 Task: Sort the products in the category "Prenatal Vitamins" by price (lowest first).
Action: Mouse moved to (283, 135)
Screenshot: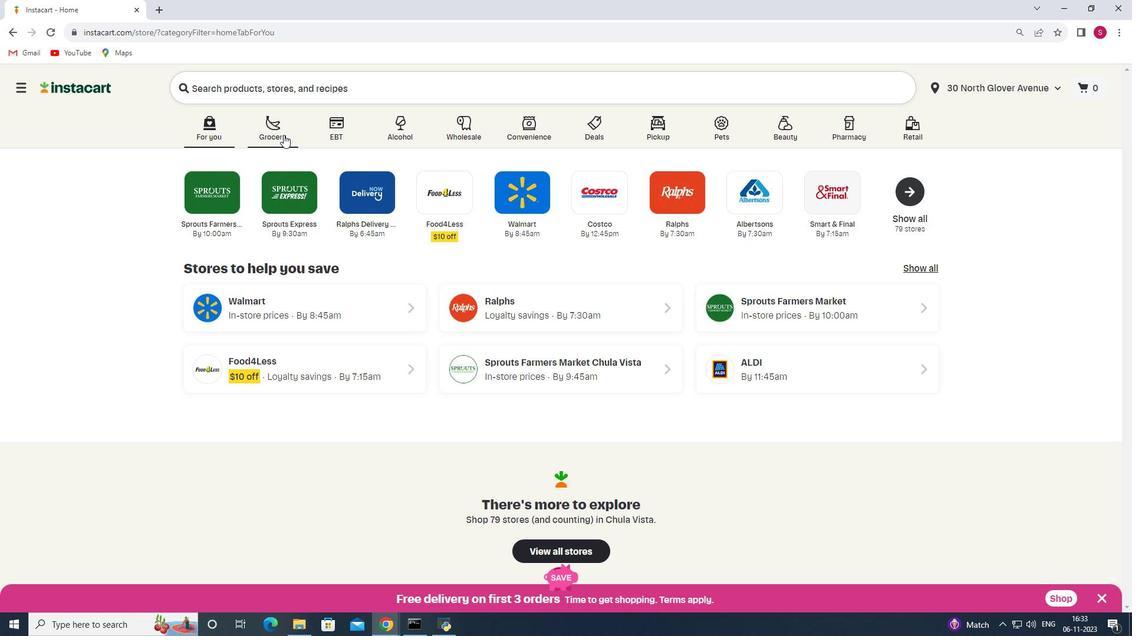 
Action: Mouse pressed left at (283, 135)
Screenshot: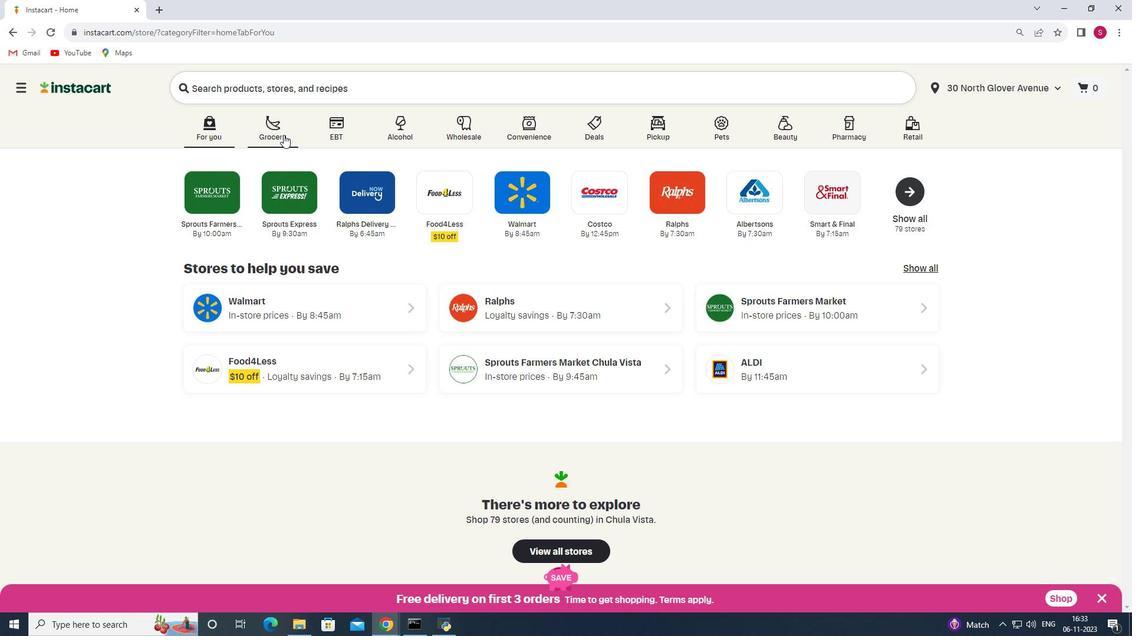 
Action: Mouse moved to (309, 334)
Screenshot: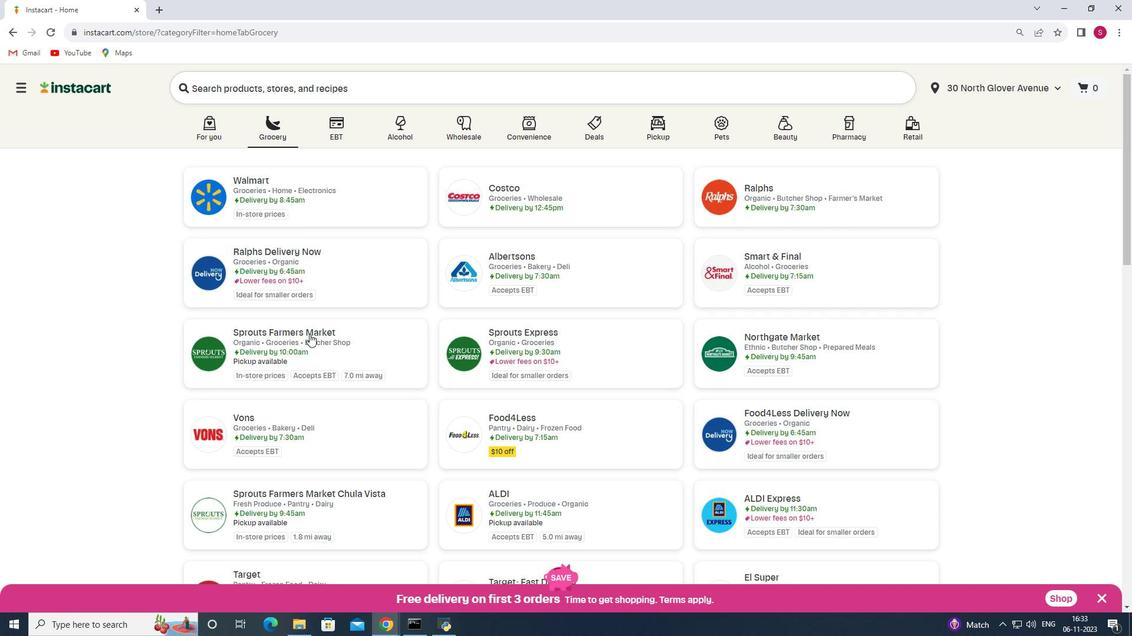 
Action: Mouse pressed left at (309, 334)
Screenshot: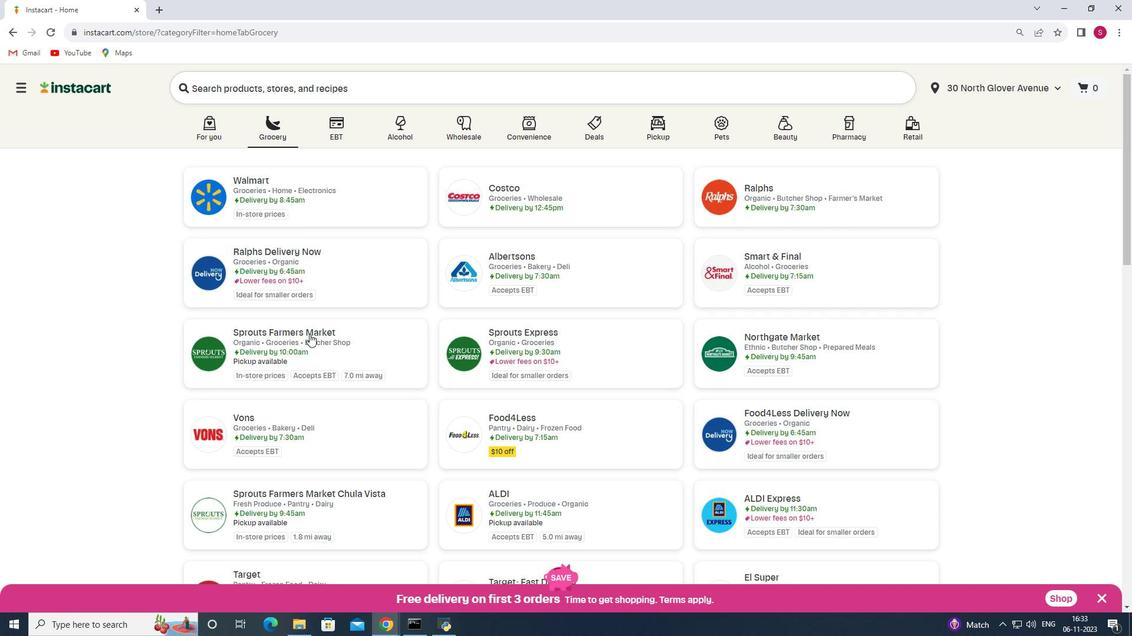 
Action: Mouse moved to (95, 362)
Screenshot: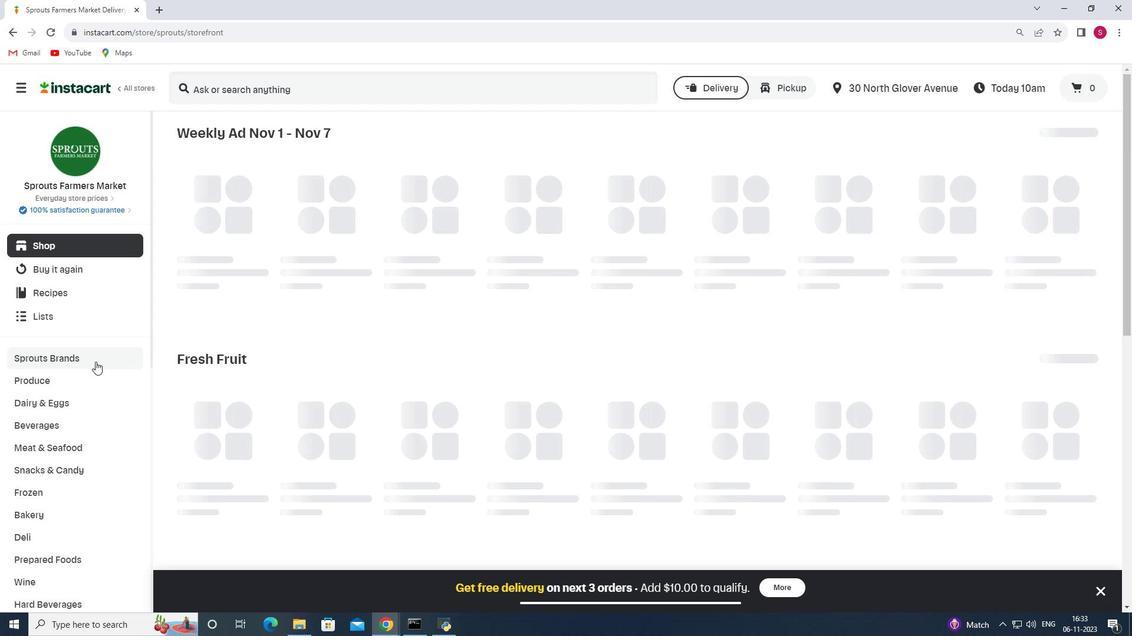 
Action: Mouse scrolled (95, 361) with delta (0, 0)
Screenshot: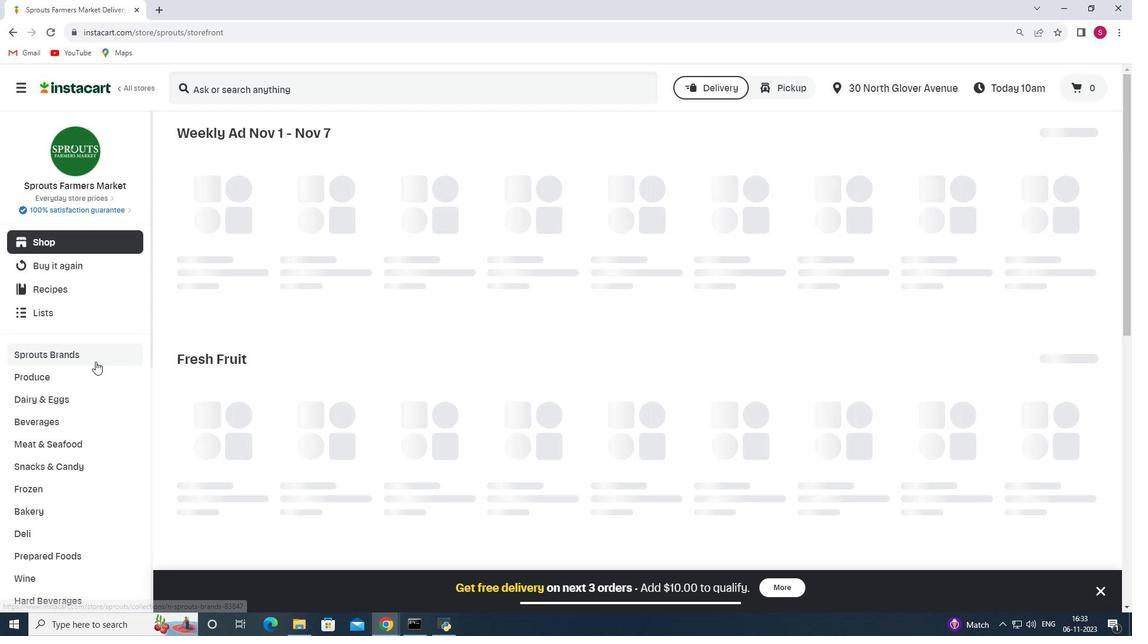 
Action: Mouse scrolled (95, 361) with delta (0, 0)
Screenshot: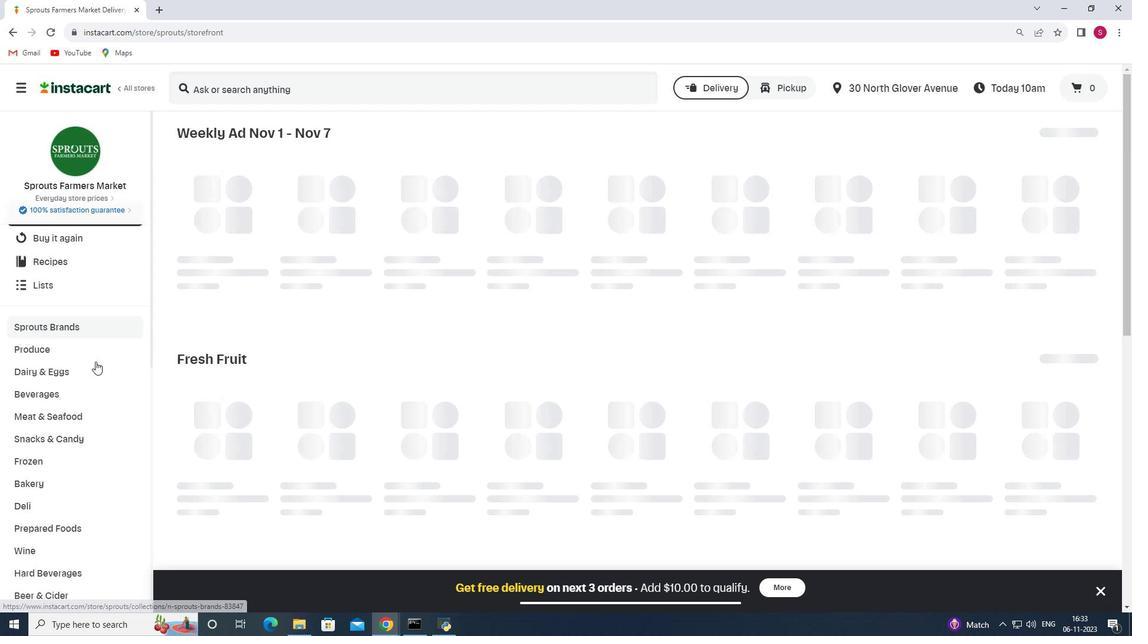 
Action: Mouse scrolled (95, 361) with delta (0, 0)
Screenshot: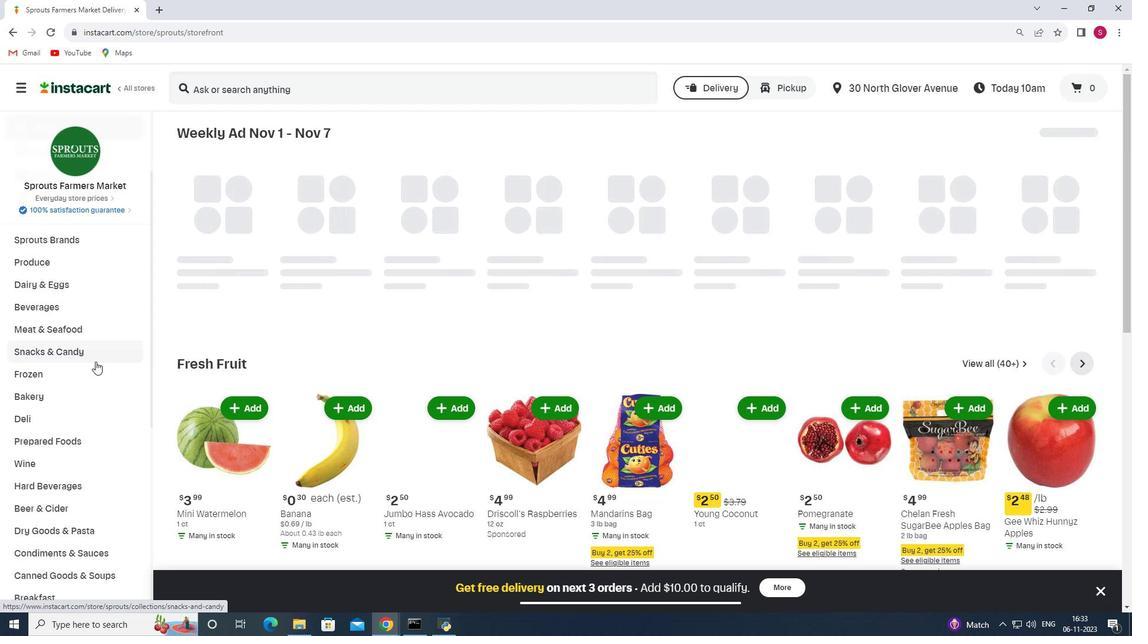 
Action: Mouse scrolled (95, 361) with delta (0, 0)
Screenshot: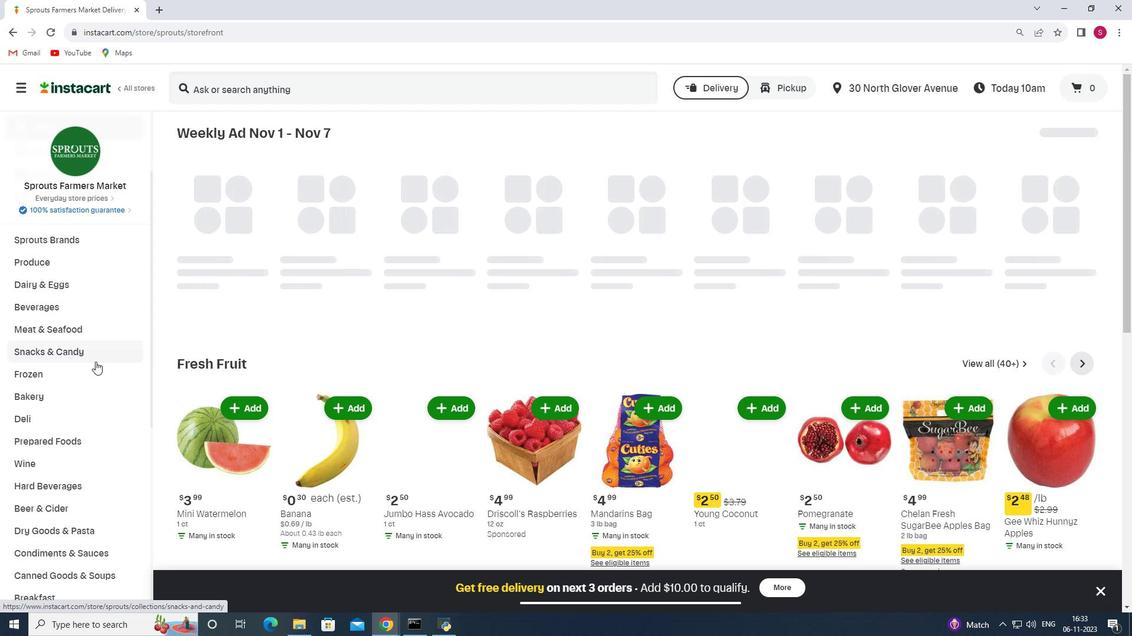 
Action: Mouse scrolled (95, 361) with delta (0, 0)
Screenshot: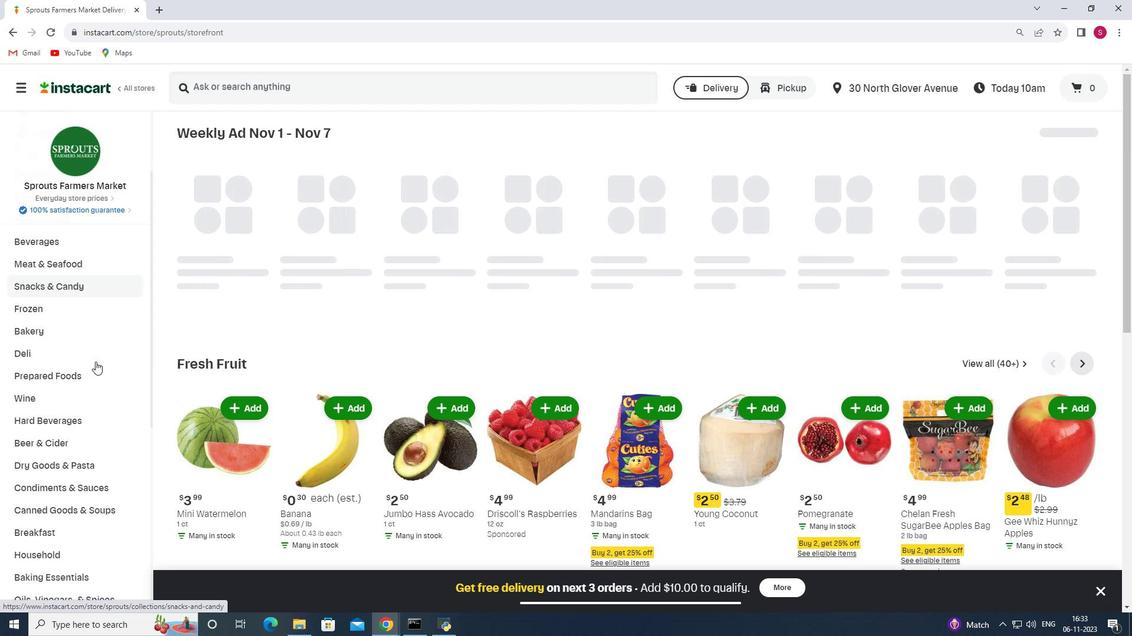
Action: Mouse scrolled (95, 361) with delta (0, 0)
Screenshot: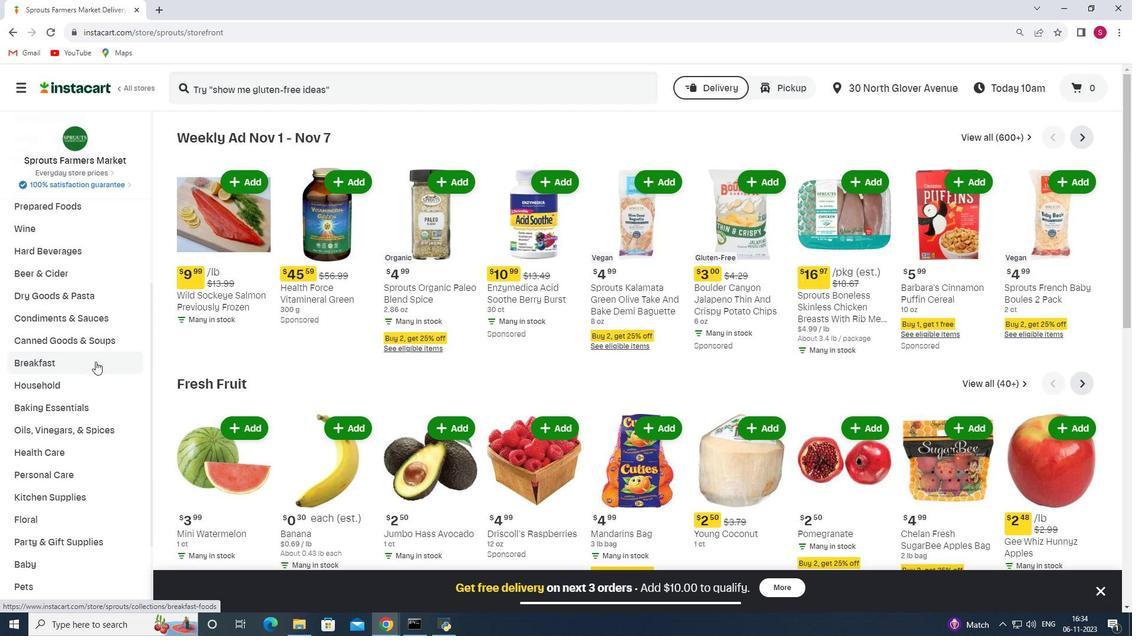 
Action: Mouse moved to (58, 448)
Screenshot: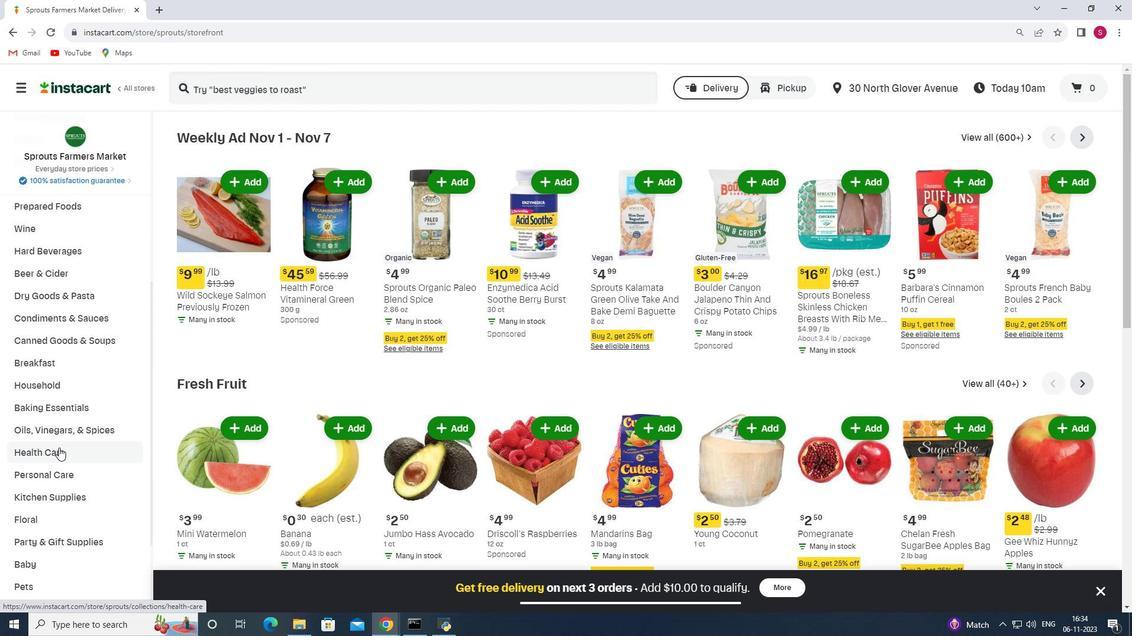 
Action: Mouse pressed left at (58, 448)
Screenshot: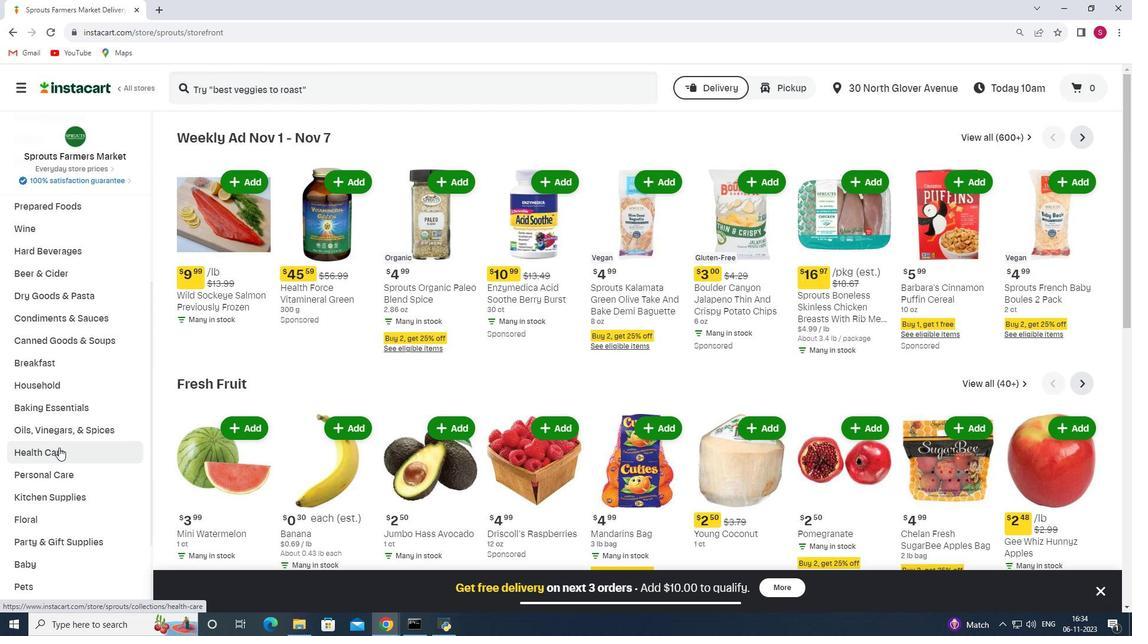 
Action: Mouse moved to (431, 165)
Screenshot: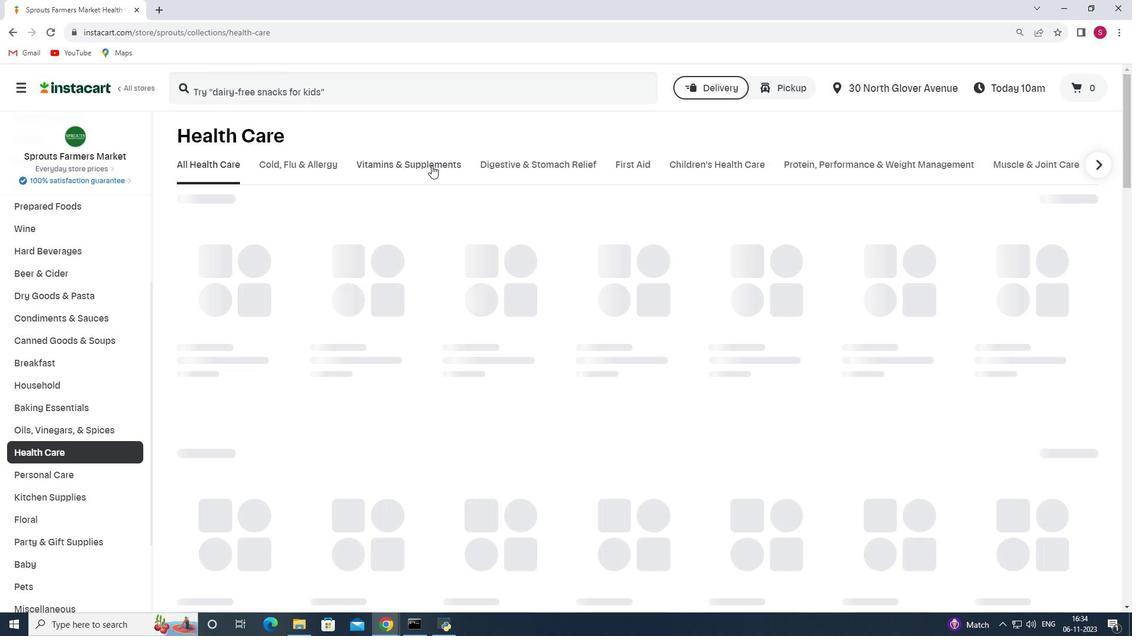 
Action: Mouse pressed left at (431, 165)
Screenshot: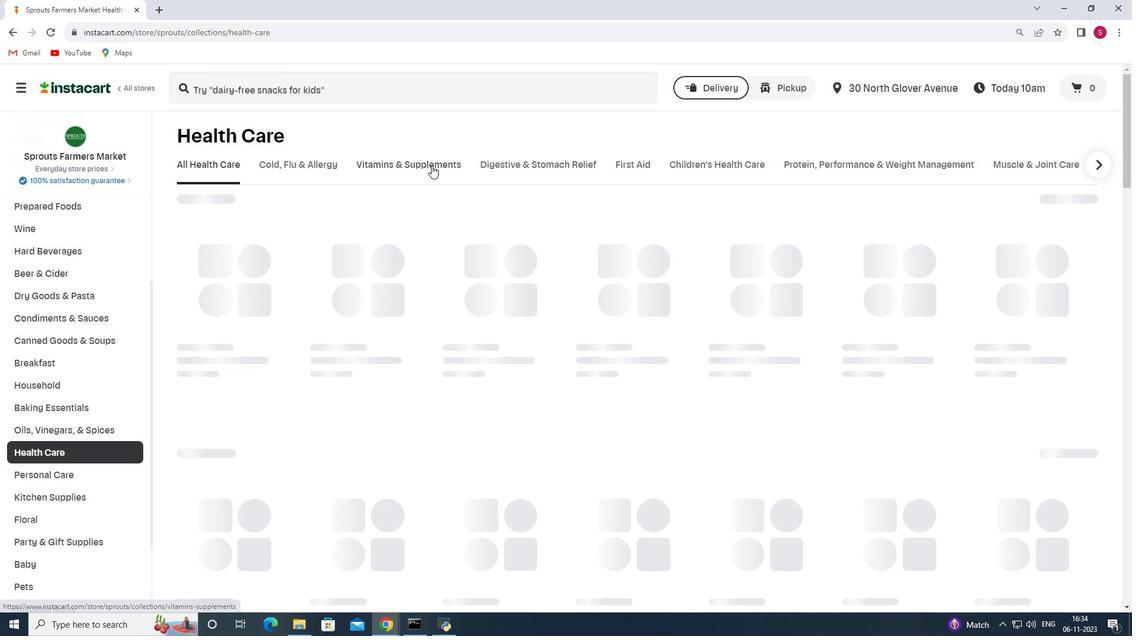 
Action: Mouse moved to (1094, 211)
Screenshot: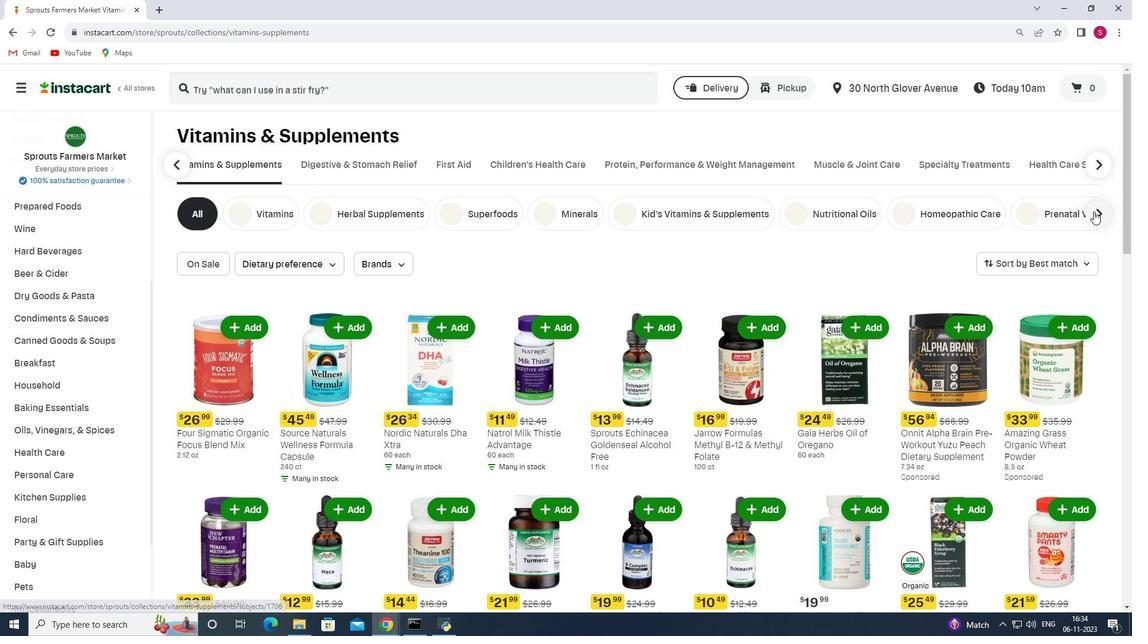 
Action: Mouse pressed left at (1094, 211)
Screenshot: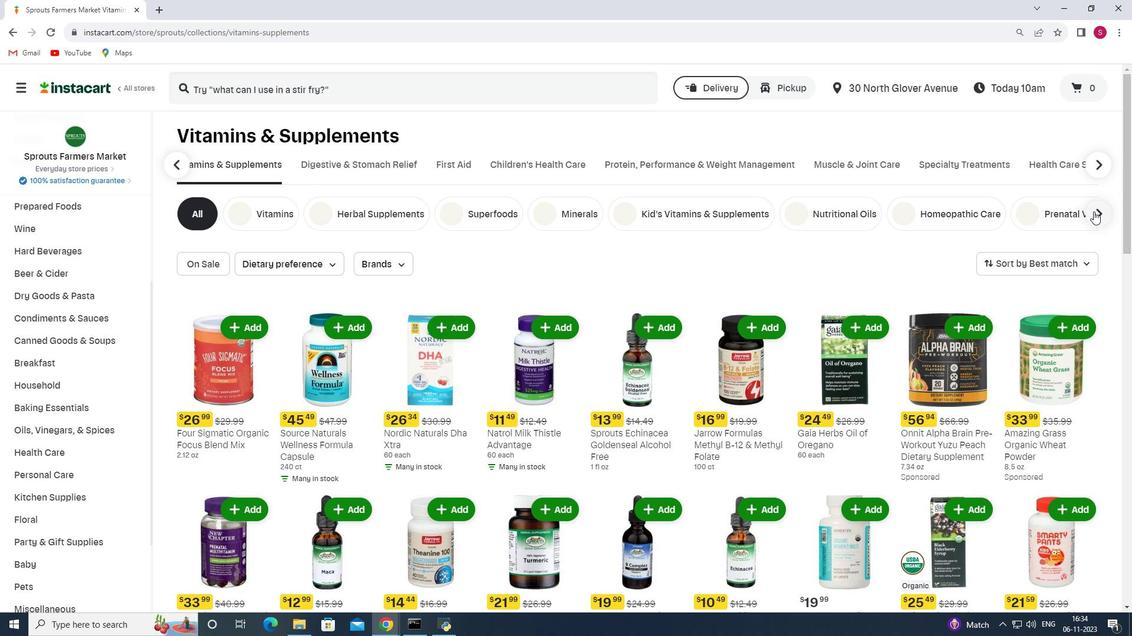 
Action: Mouse moved to (439, 220)
Screenshot: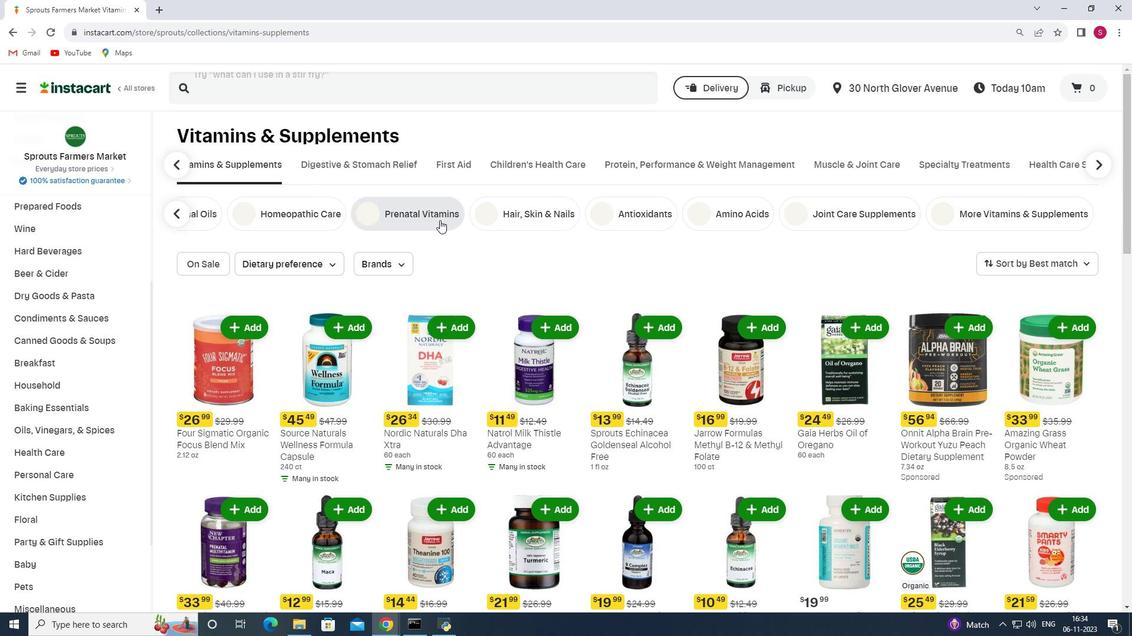 
Action: Mouse pressed left at (439, 220)
Screenshot: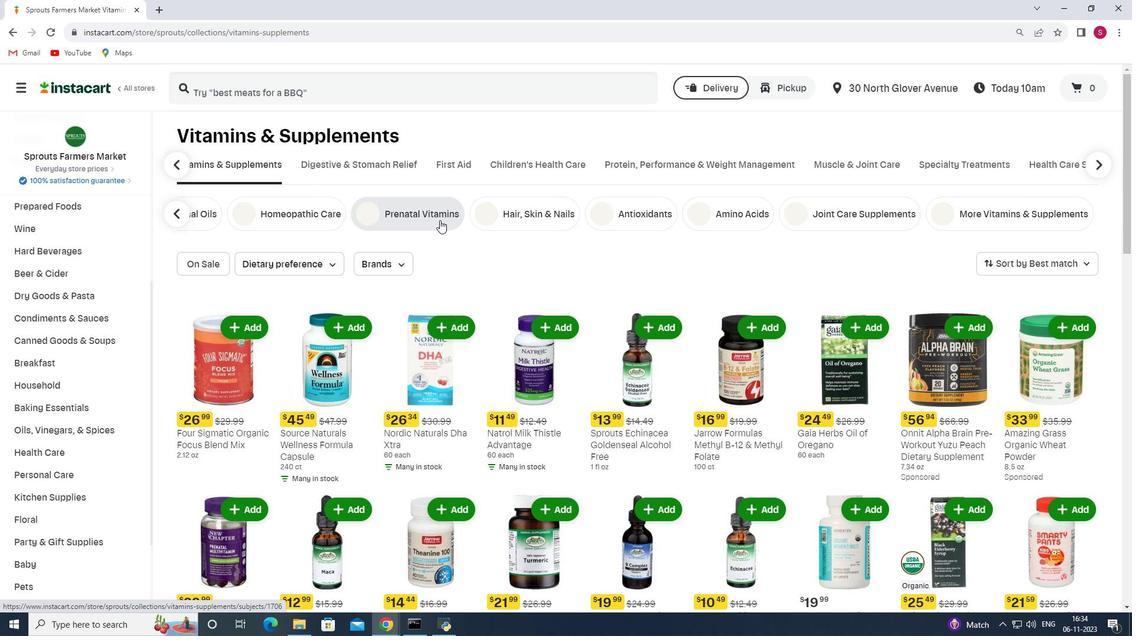 
Action: Mouse moved to (1062, 265)
Screenshot: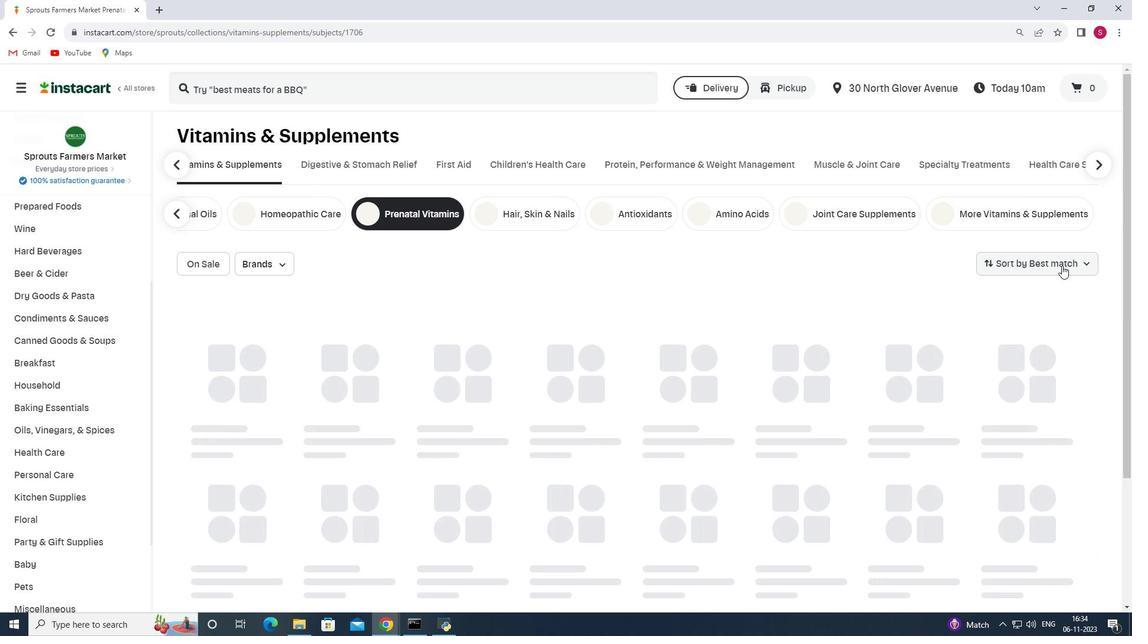 
Action: Mouse pressed left at (1062, 265)
Screenshot: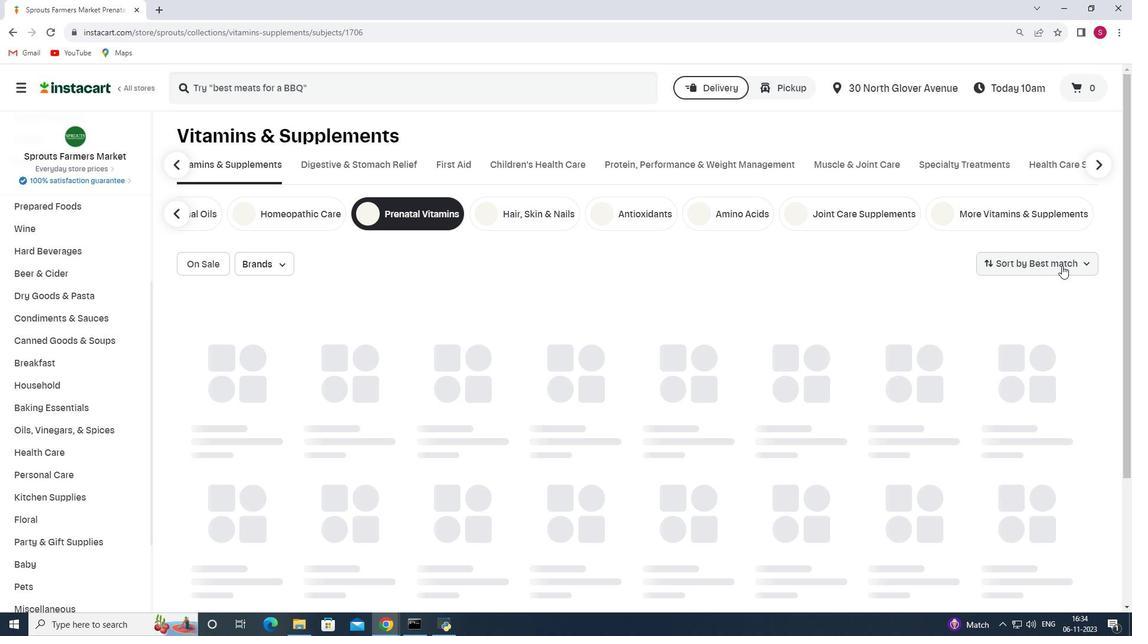 
Action: Mouse moved to (1054, 315)
Screenshot: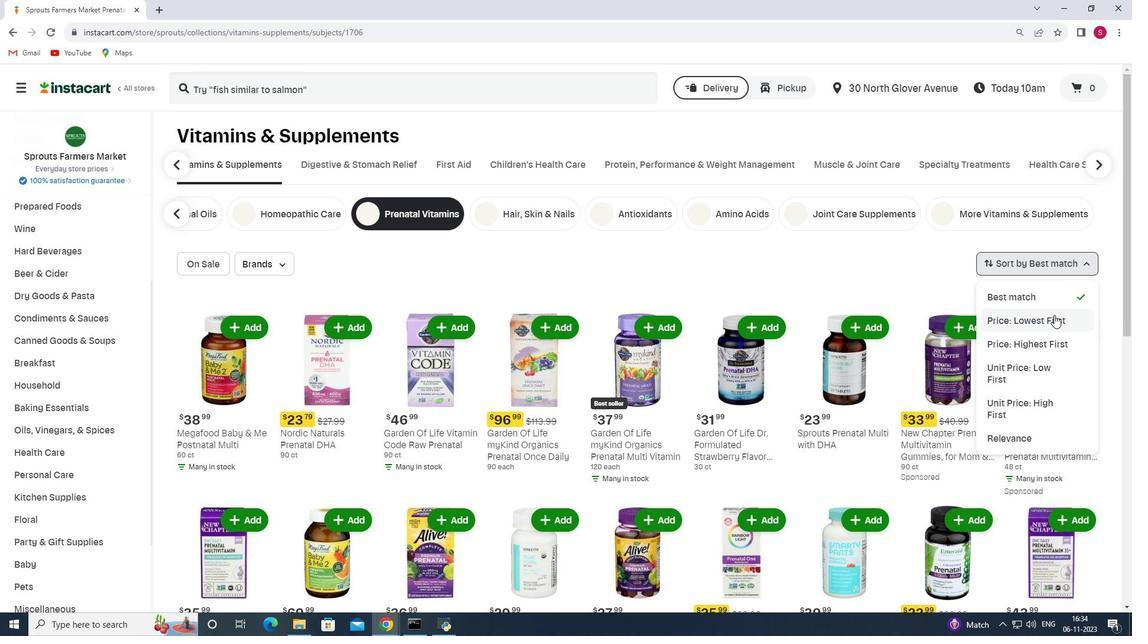 
Action: Mouse pressed left at (1054, 315)
Screenshot: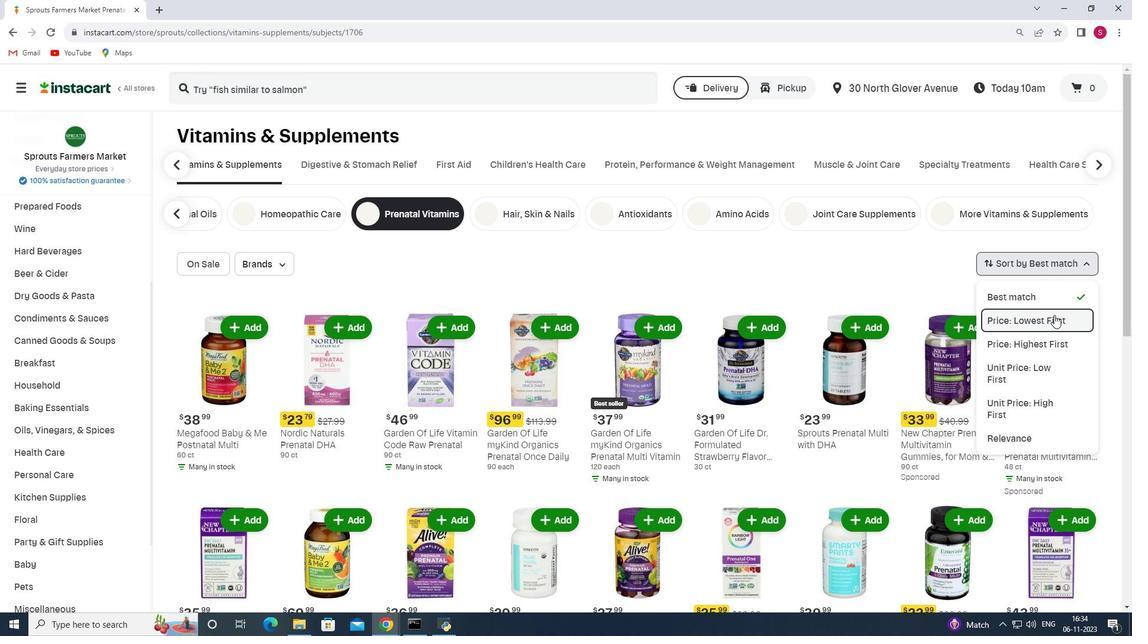 
